 Task: Create a new email signature named 'allen smith' in Outlook.
Action: Mouse moved to (280, 32)
Screenshot: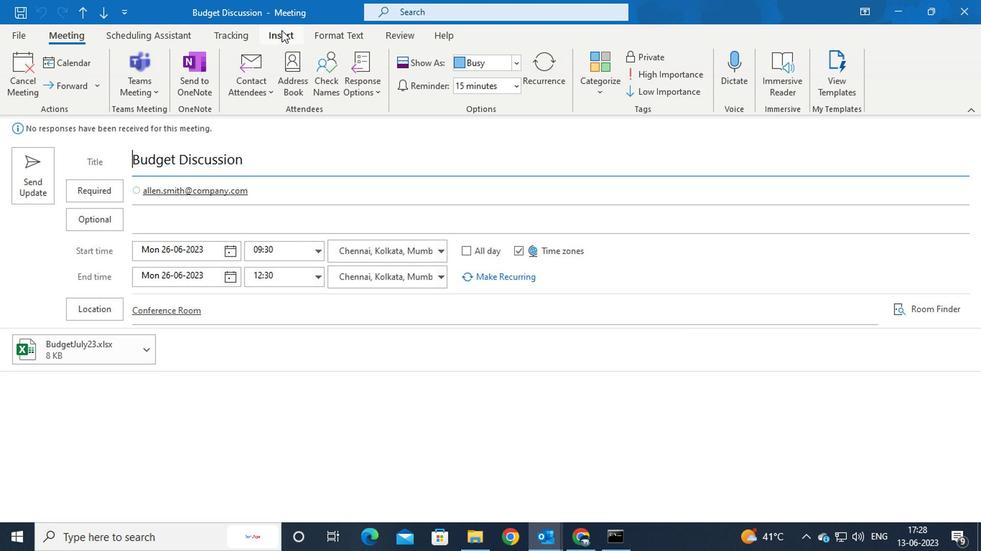
Action: Mouse pressed left at (280, 32)
Screenshot: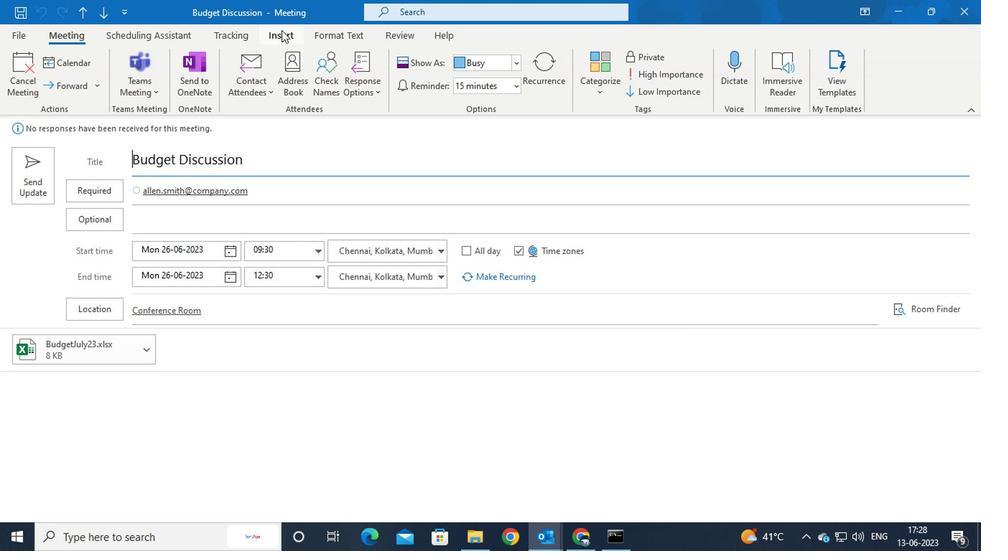 
Action: Mouse moved to (125, 88)
Screenshot: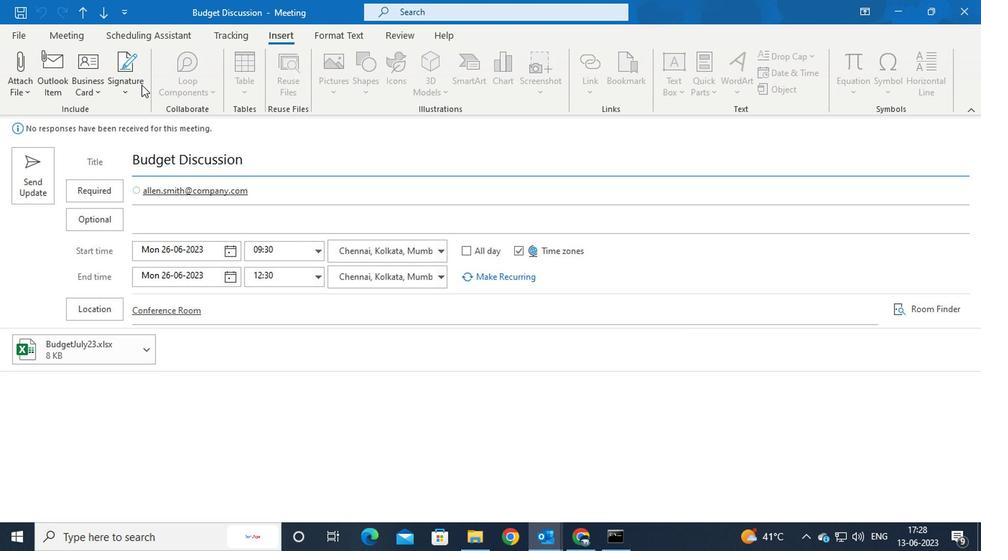 
Action: Mouse pressed left at (125, 88)
Screenshot: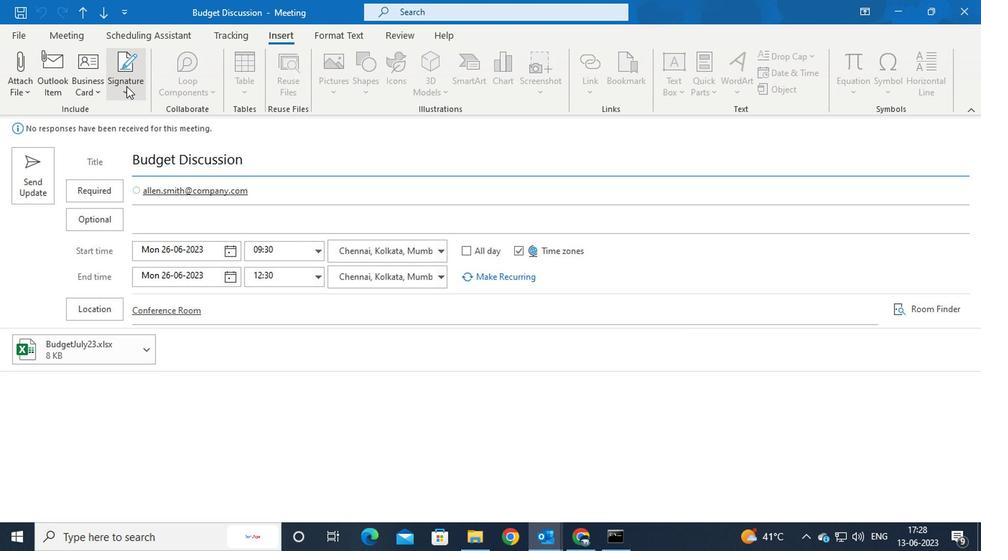 
Action: Mouse moved to (159, 127)
Screenshot: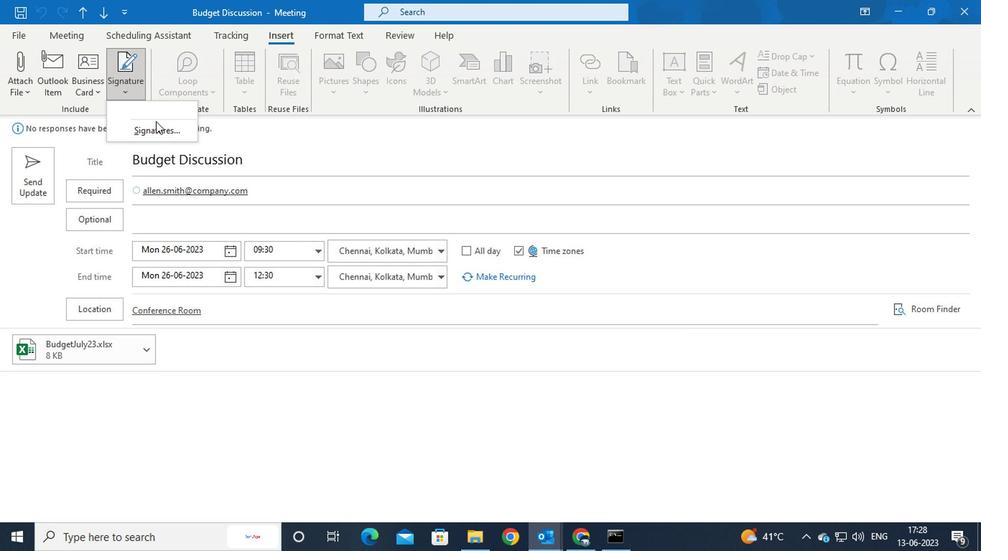 
Action: Mouse pressed left at (159, 127)
Screenshot: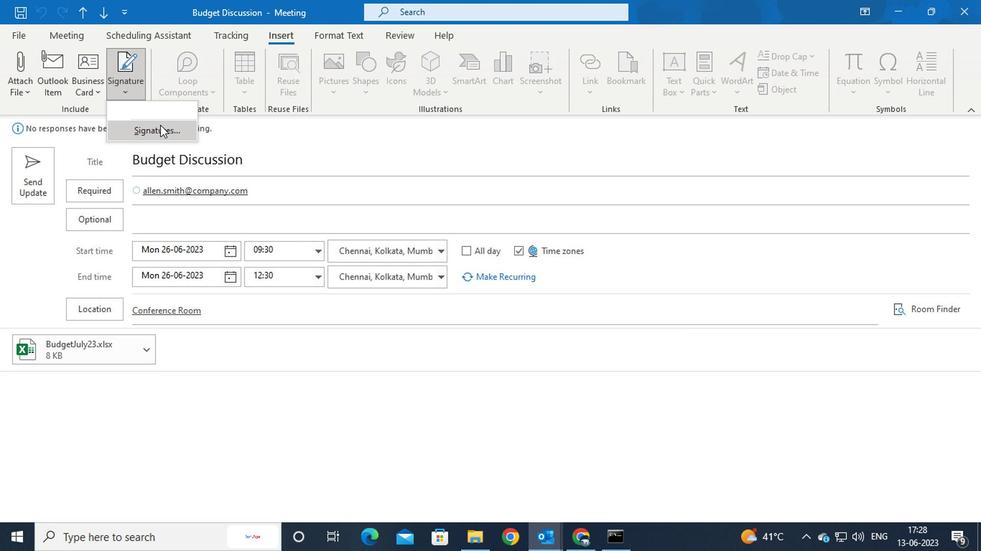 
Action: Mouse moved to (695, 136)
Screenshot: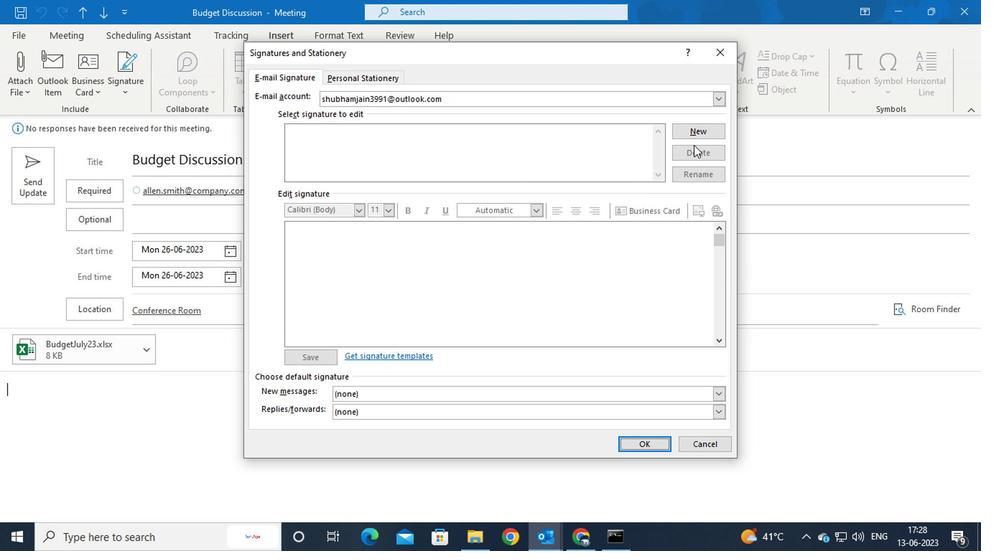 
Action: Mouse pressed left at (695, 136)
Screenshot: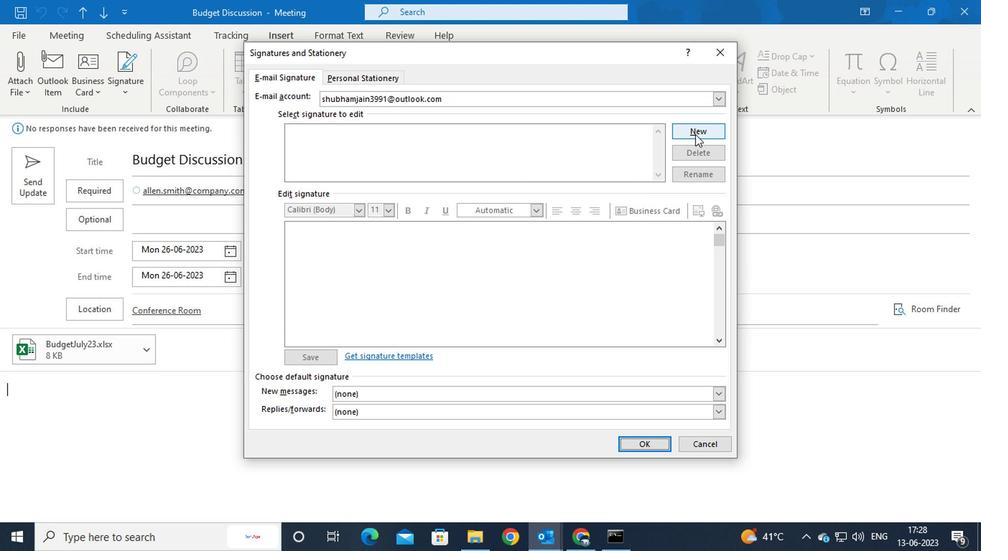 
Action: Key pressed allen<Key.space>smith
Screenshot: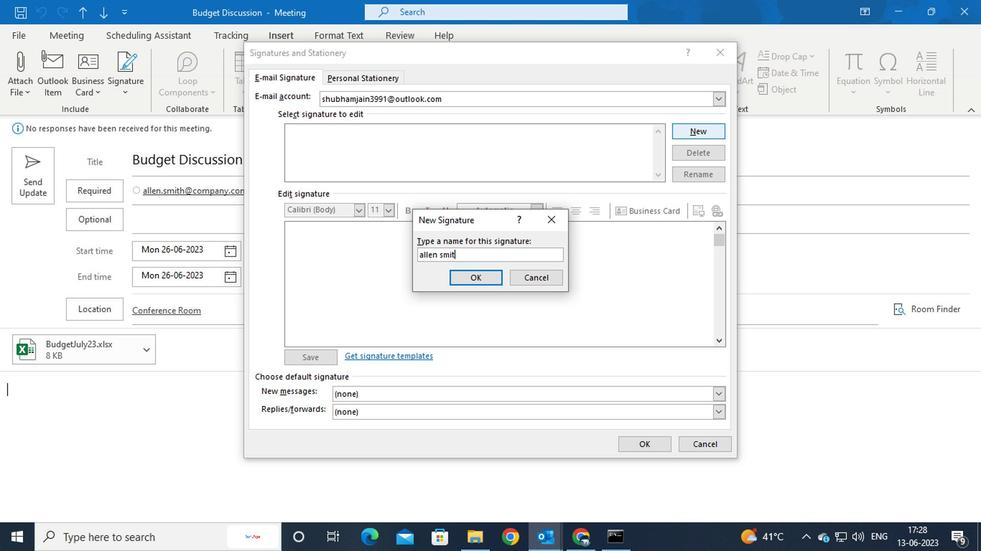 
Action: Mouse moved to (490, 281)
Screenshot: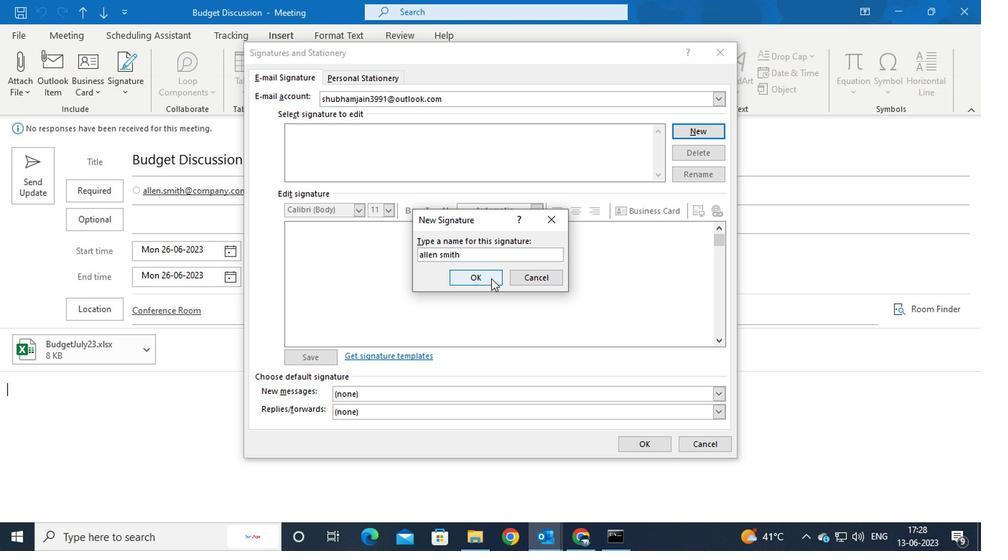 
Action: Mouse pressed left at (490, 281)
Screenshot: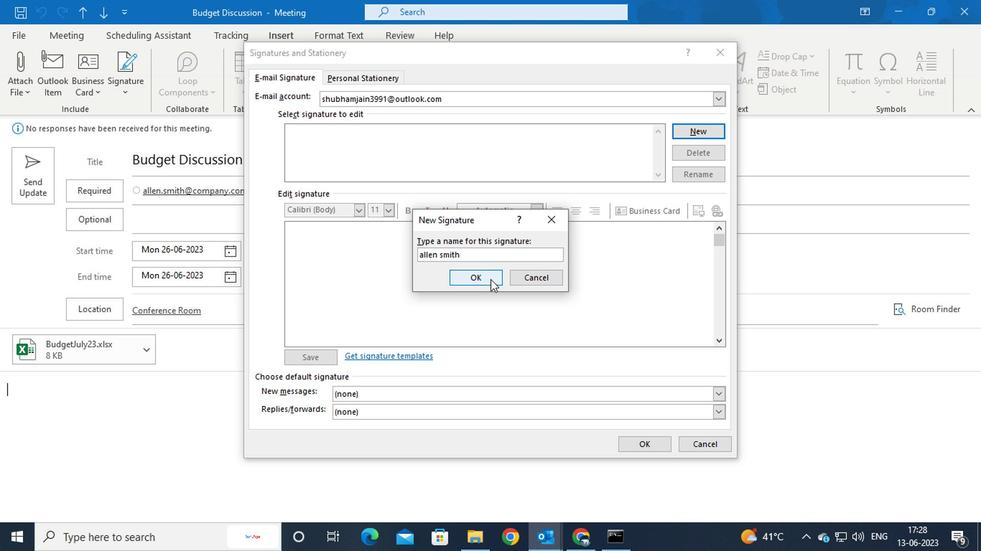 
Action: Mouse moved to (636, 436)
Screenshot: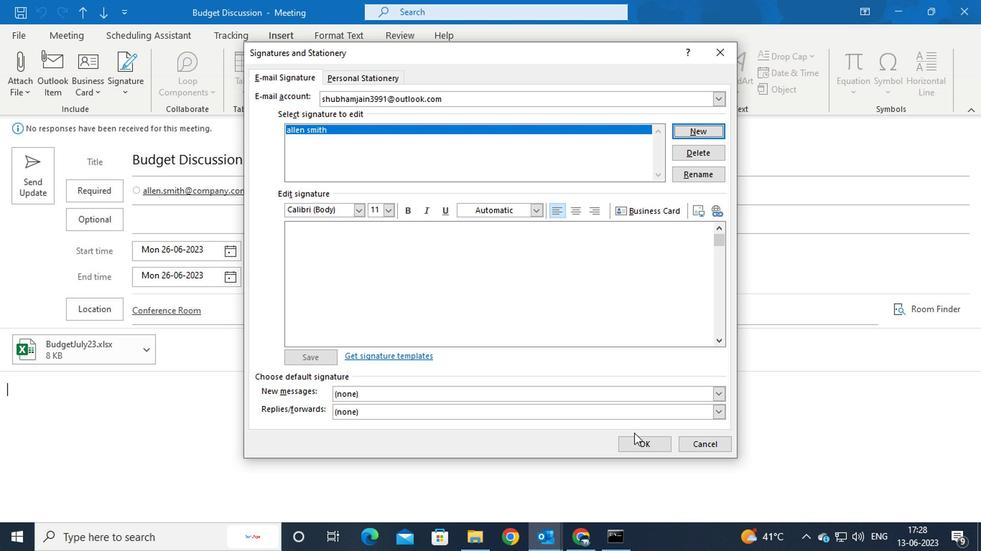 
Action: Mouse pressed left at (636, 436)
Screenshot: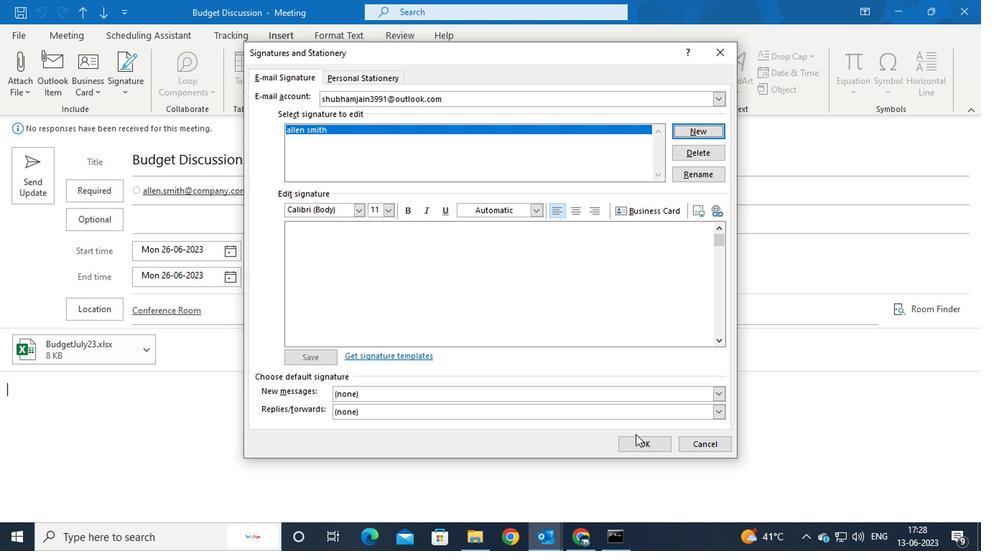 
Action: Mouse moved to (638, 441)
Screenshot: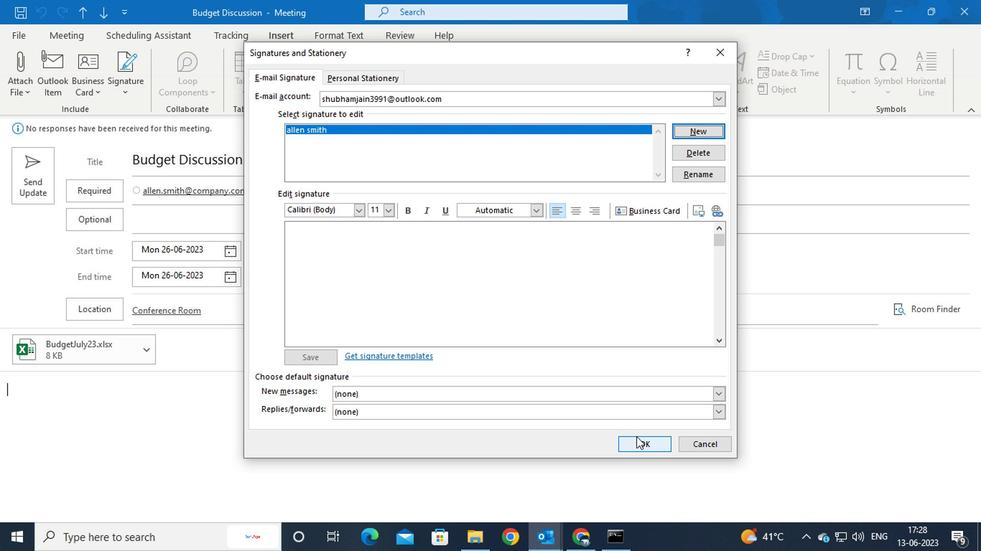 
Action: Mouse pressed left at (638, 441)
Screenshot: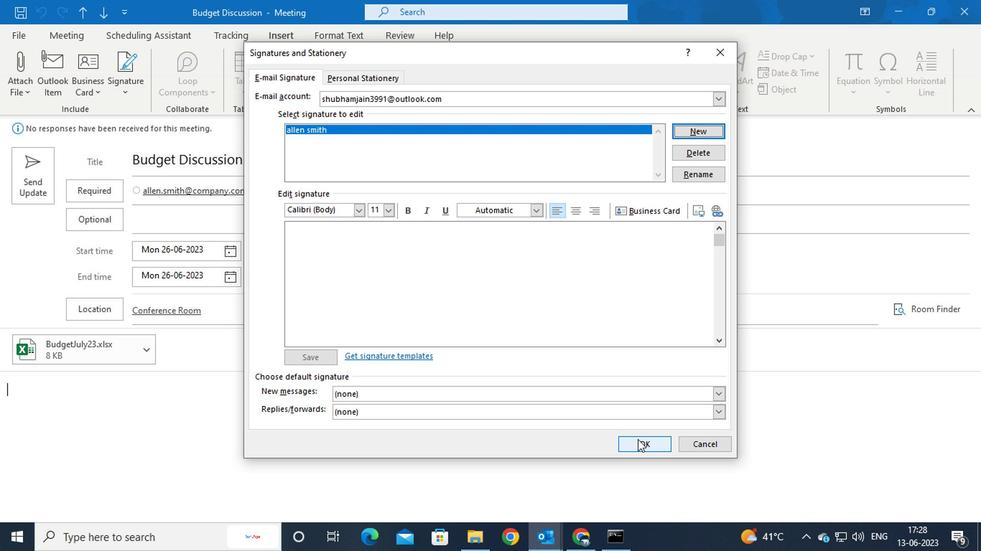 
